 Task: Add Alba Botanica Ocean Surf Very Emollient Body Lotion to the cart.
Action: Mouse moved to (642, 255)
Screenshot: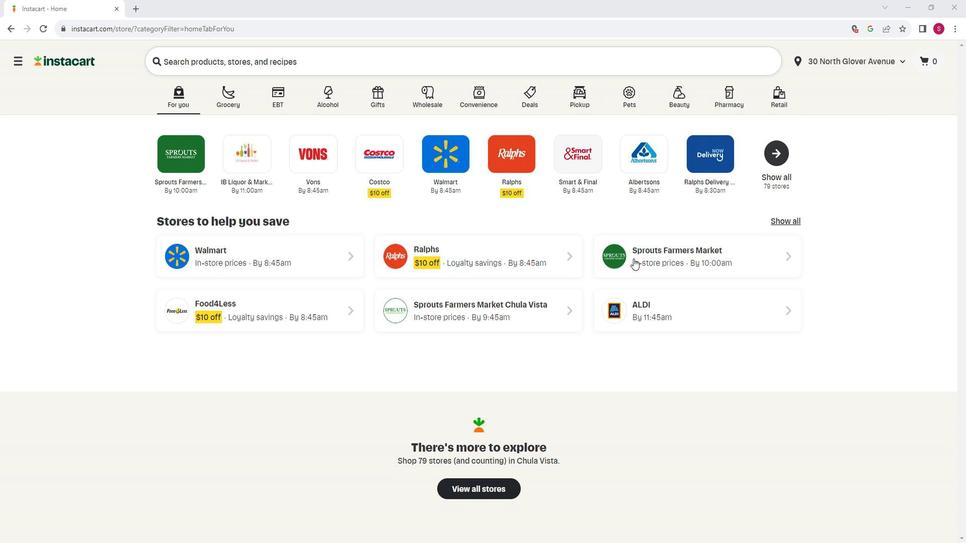 
Action: Mouse pressed left at (642, 255)
Screenshot: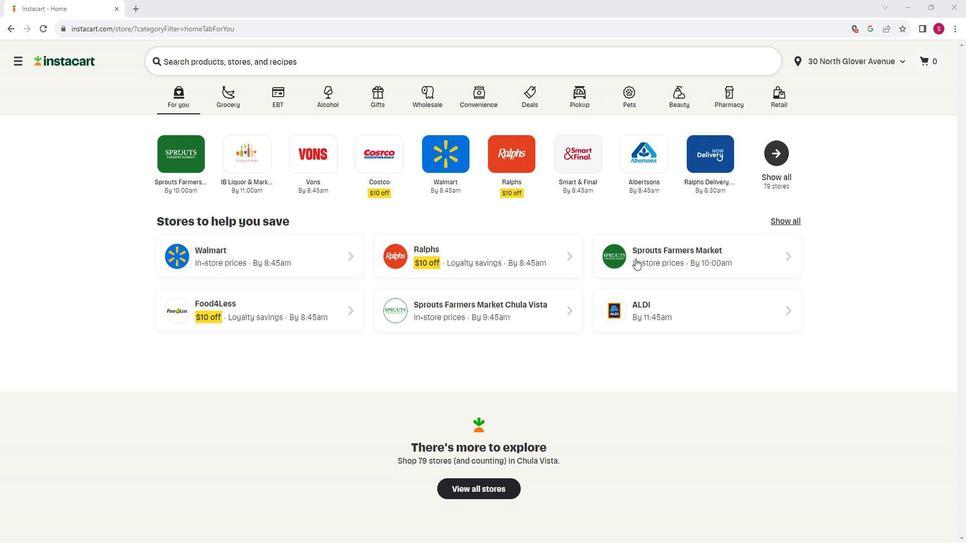 
Action: Mouse moved to (83, 374)
Screenshot: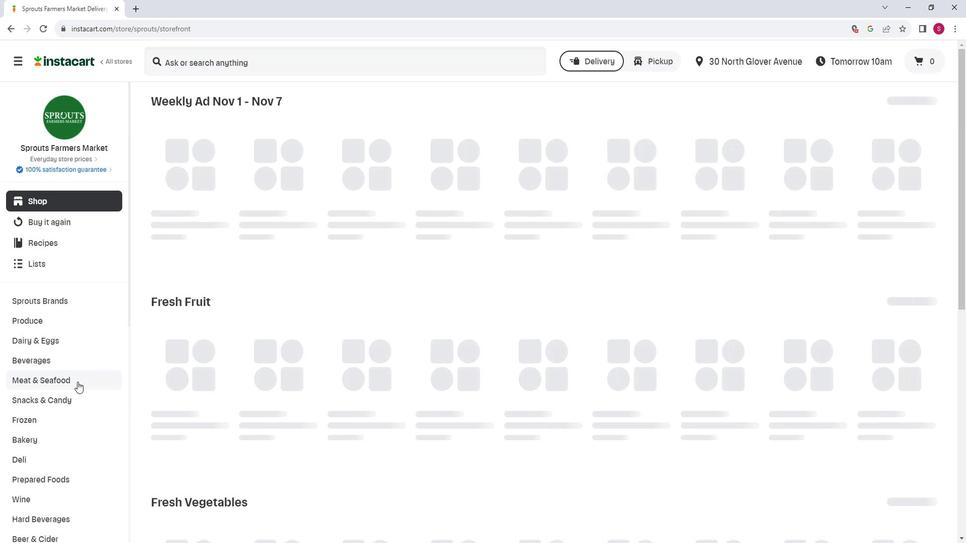 
Action: Mouse scrolled (83, 374) with delta (0, 0)
Screenshot: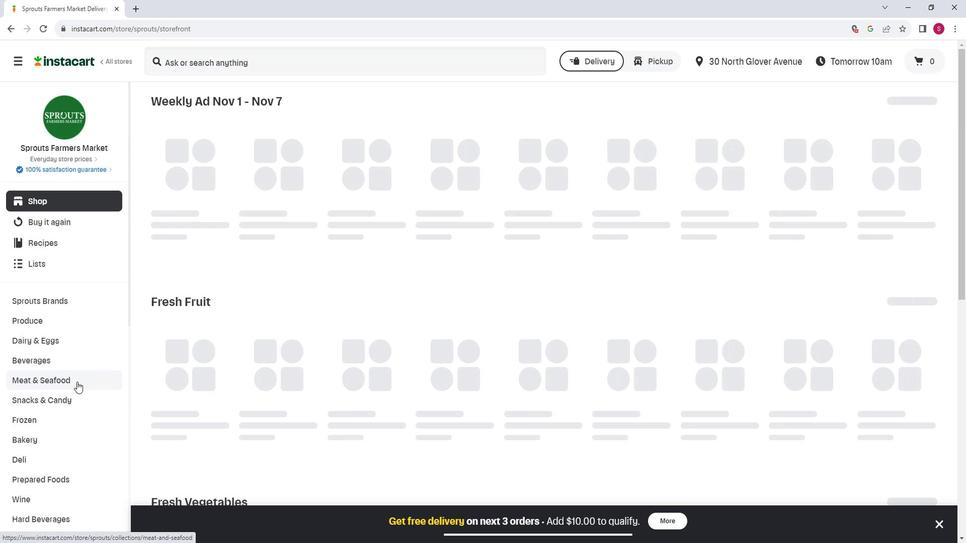 
Action: Mouse scrolled (83, 374) with delta (0, 0)
Screenshot: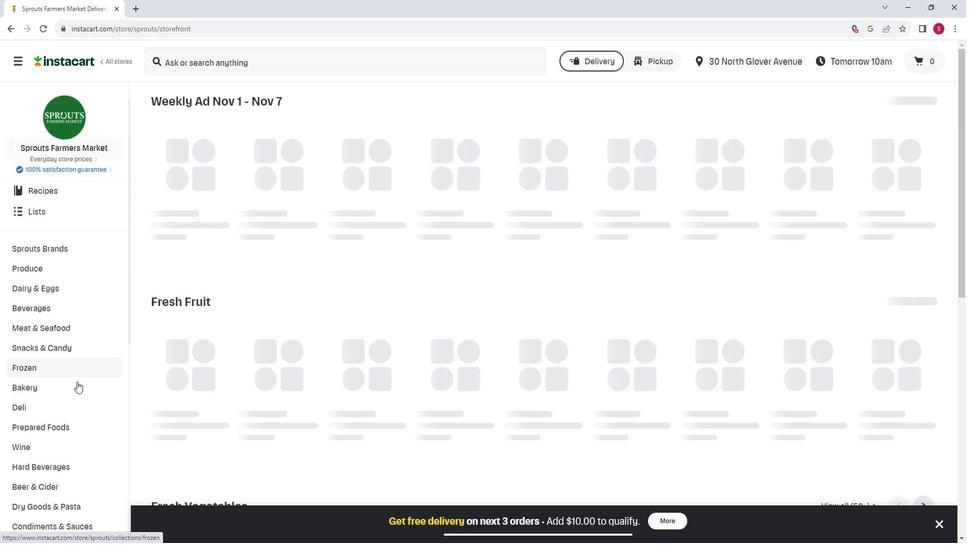 
Action: Mouse scrolled (83, 374) with delta (0, 0)
Screenshot: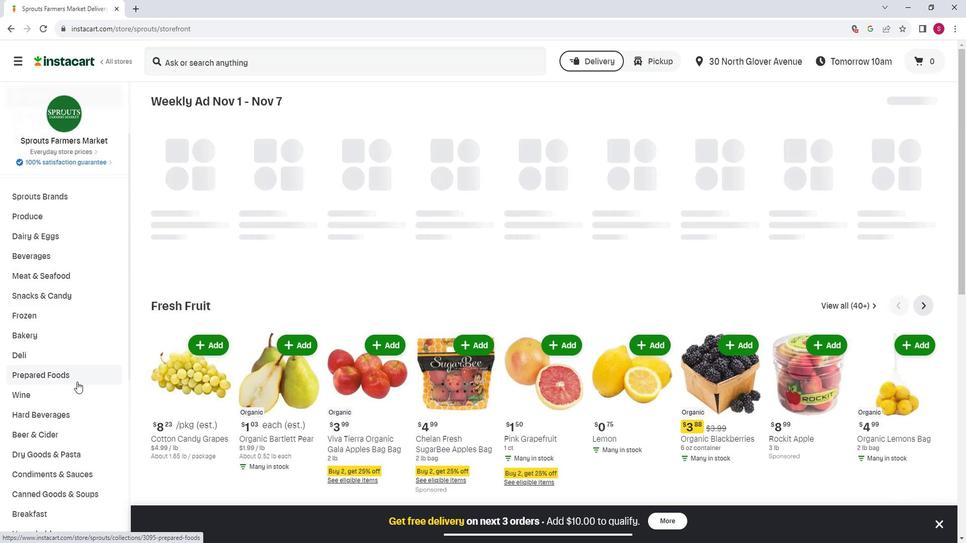 
Action: Mouse moved to (82, 374)
Screenshot: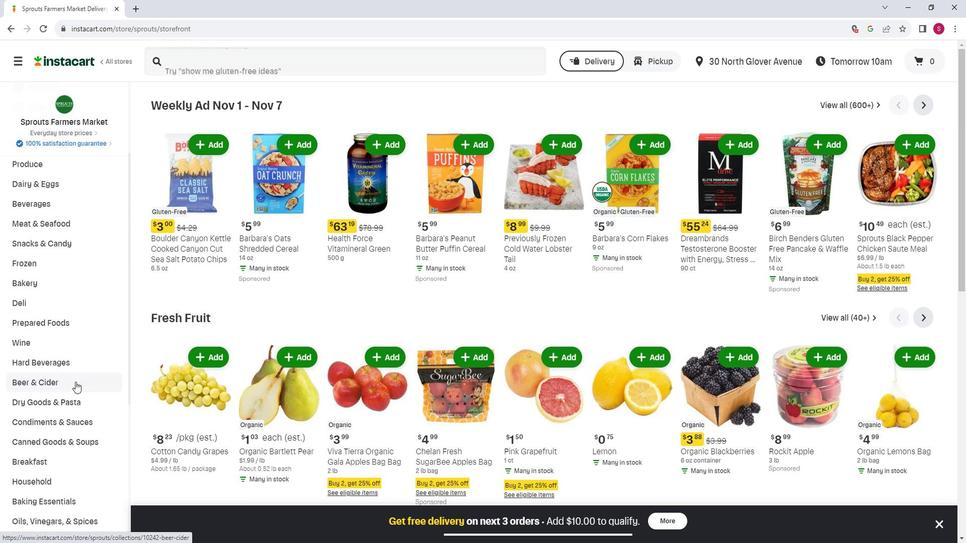 
Action: Mouse scrolled (82, 374) with delta (0, 0)
Screenshot: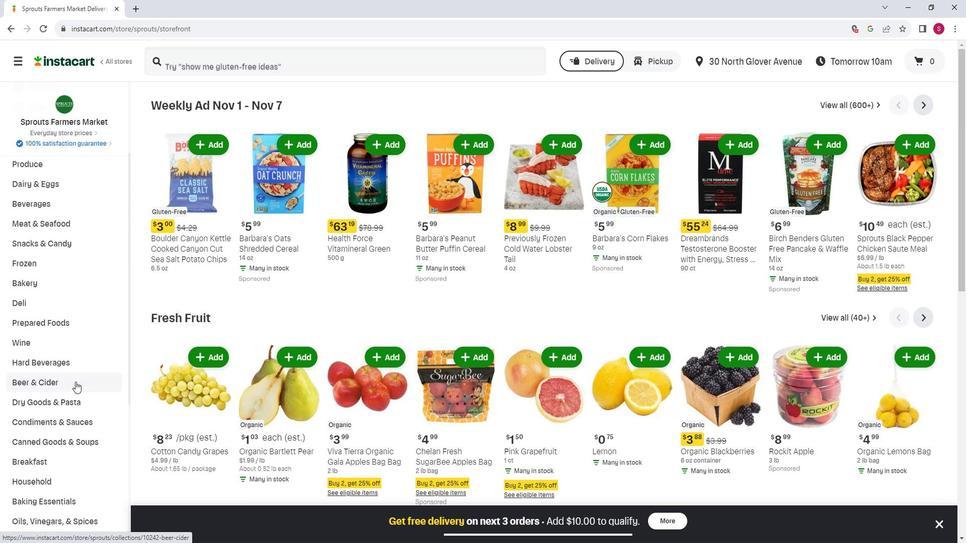 
Action: Mouse moved to (81, 374)
Screenshot: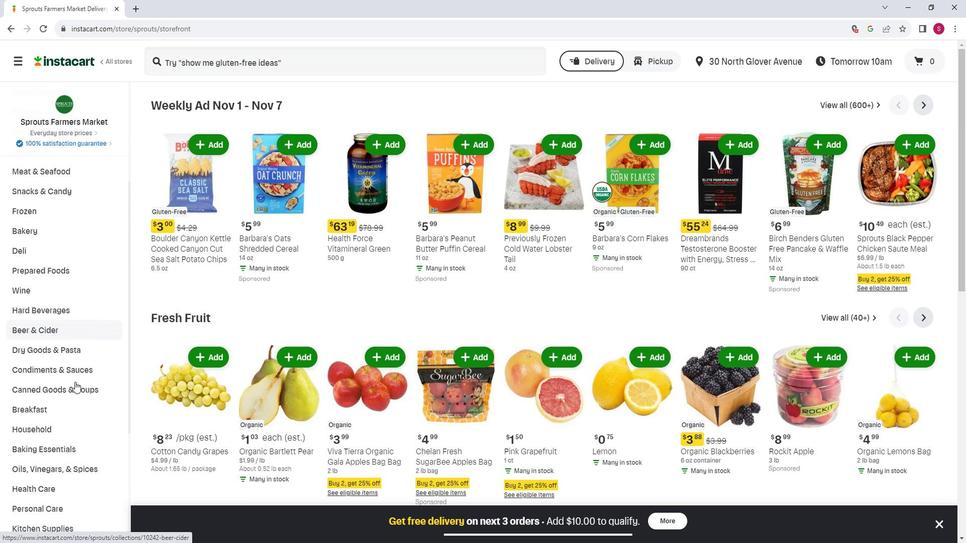 
Action: Mouse scrolled (81, 374) with delta (0, 0)
Screenshot: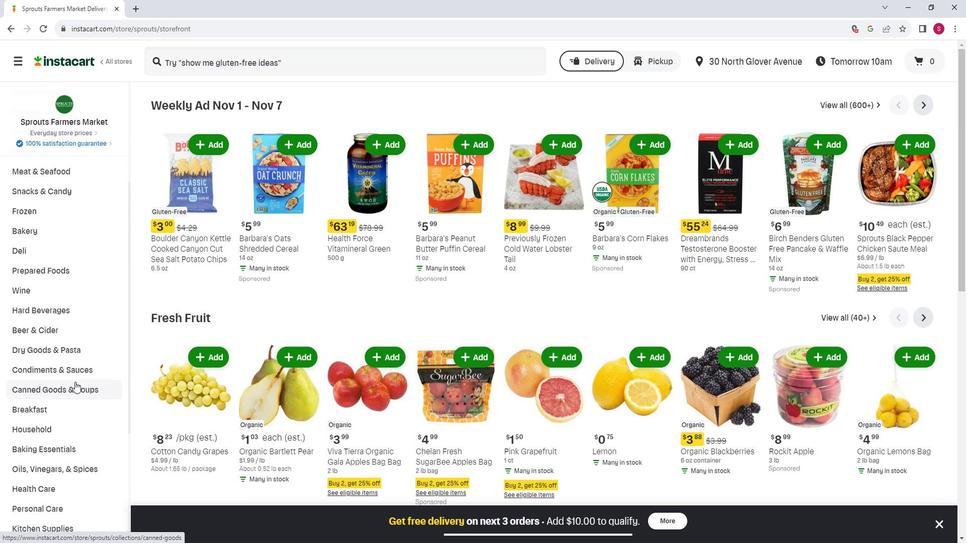 
Action: Mouse moved to (79, 445)
Screenshot: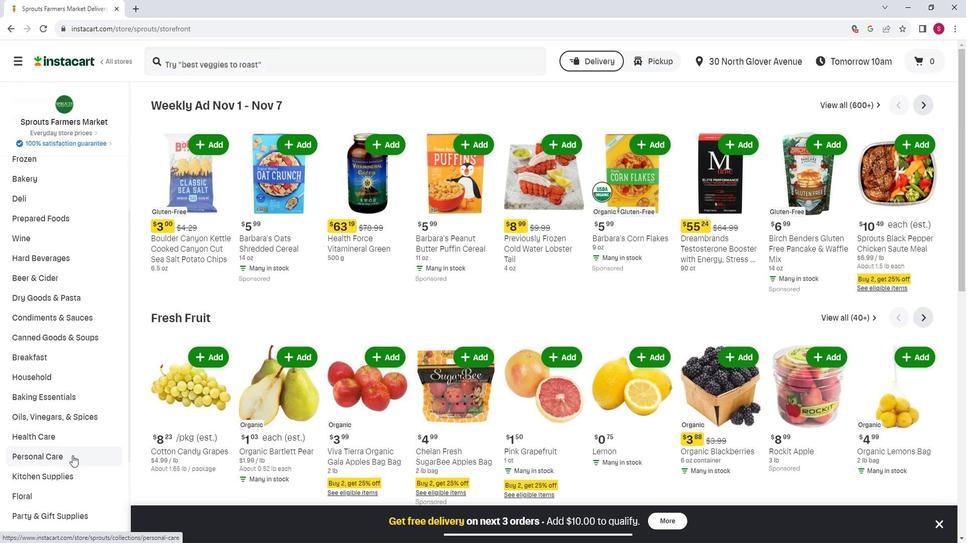 
Action: Mouse pressed left at (79, 445)
Screenshot: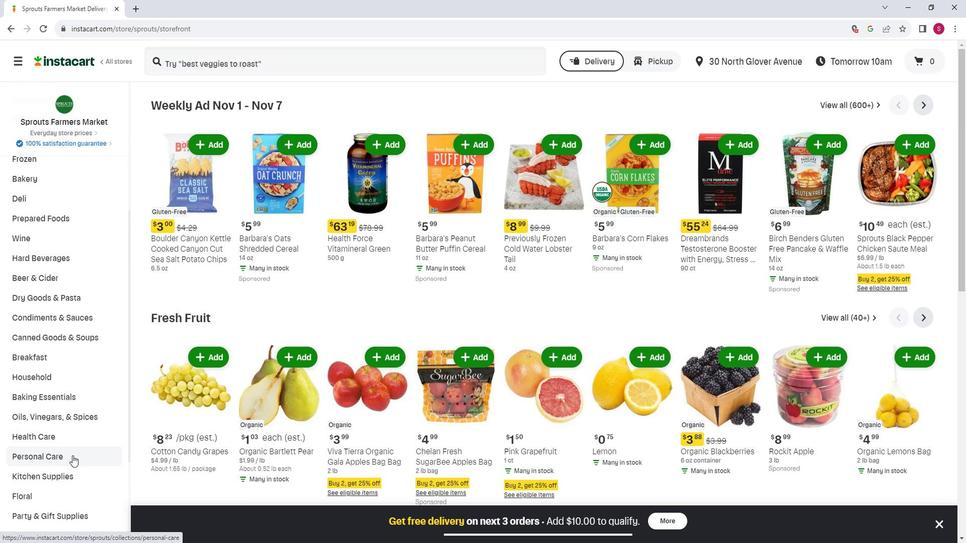 
Action: Mouse moved to (264, 127)
Screenshot: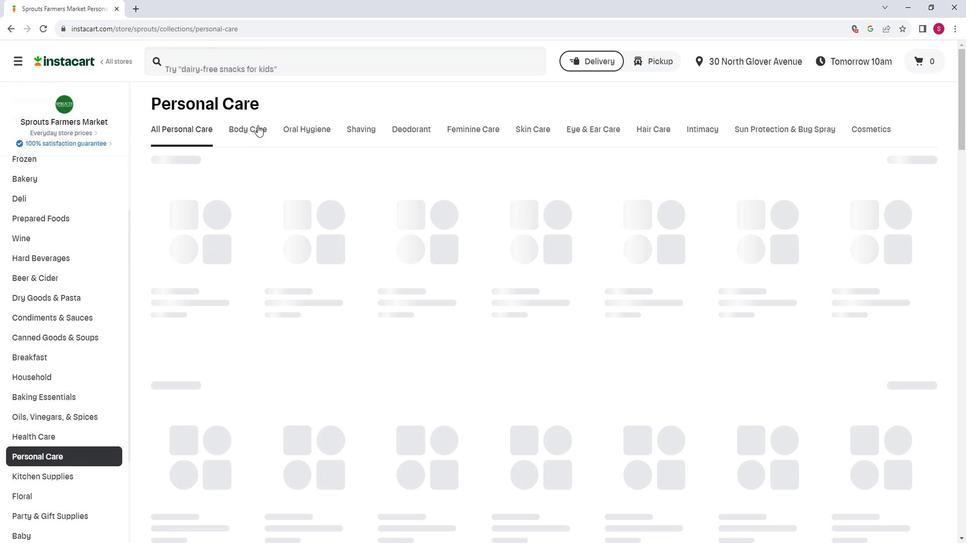 
Action: Mouse pressed left at (264, 127)
Screenshot: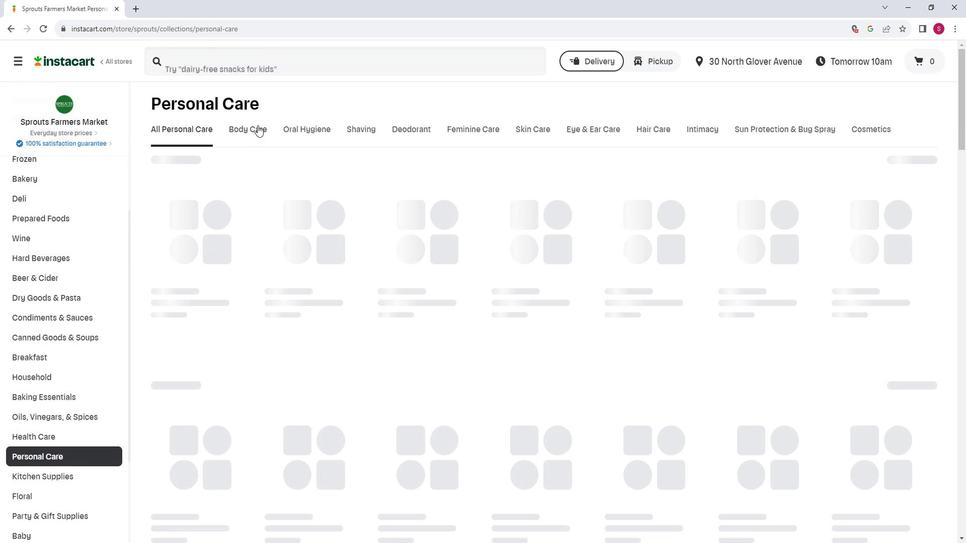 
Action: Mouse moved to (423, 178)
Screenshot: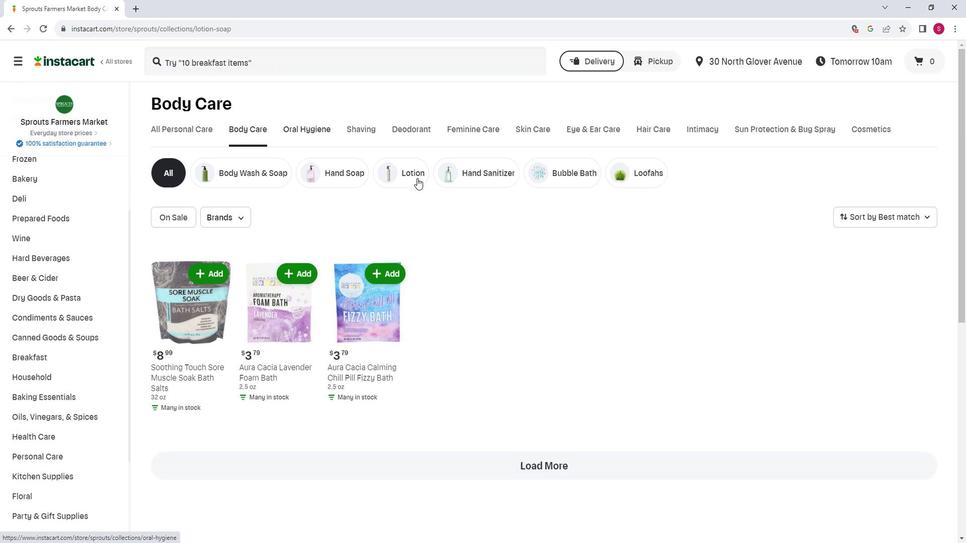 
Action: Mouse pressed left at (423, 178)
Screenshot: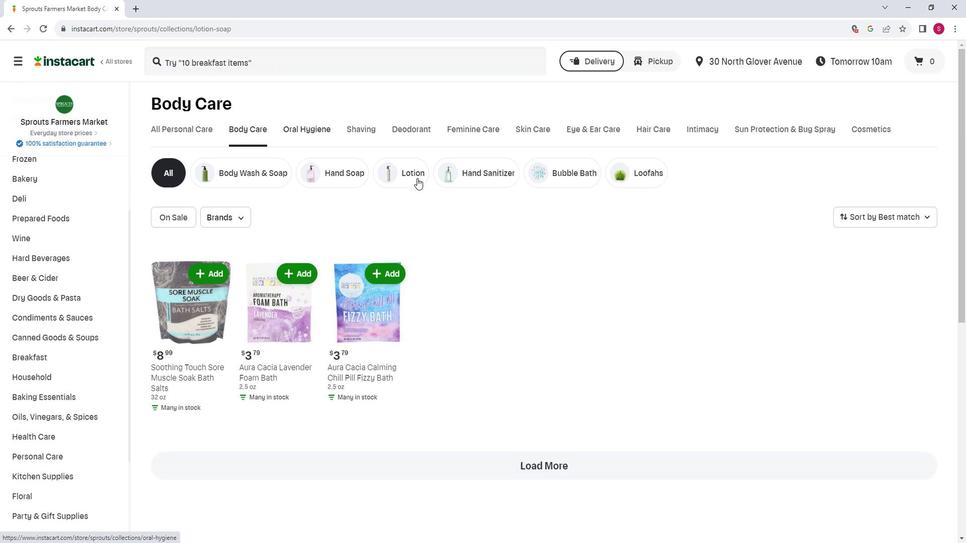 
Action: Mouse moved to (295, 68)
Screenshot: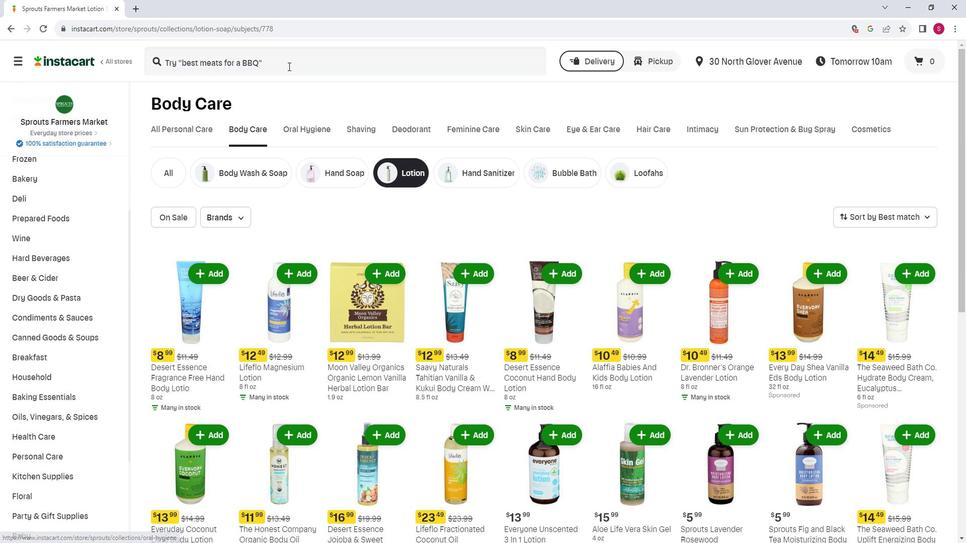 
Action: Mouse pressed left at (295, 68)
Screenshot: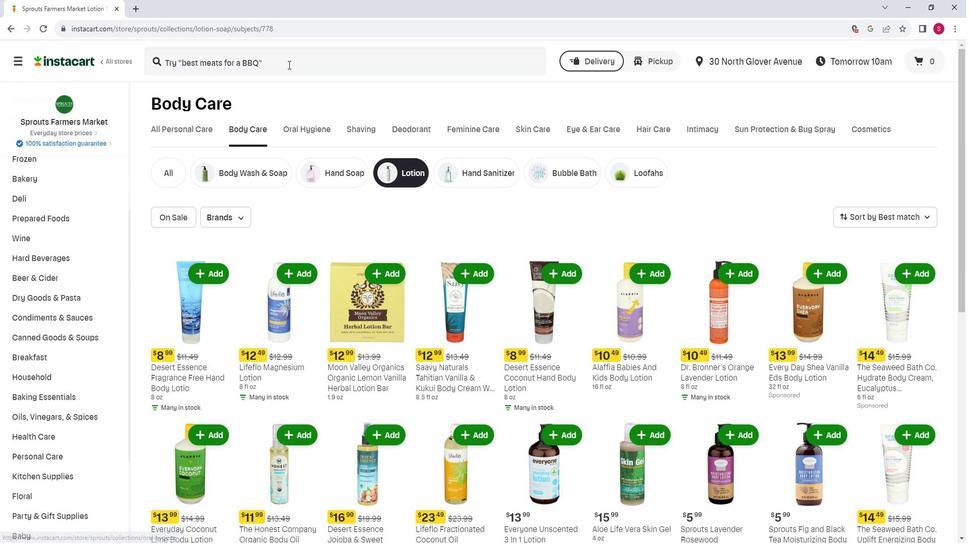 
Action: Key pressed <Key.shift>Alba<Key.space><Key.shift>Botanica<Key.space>
Screenshot: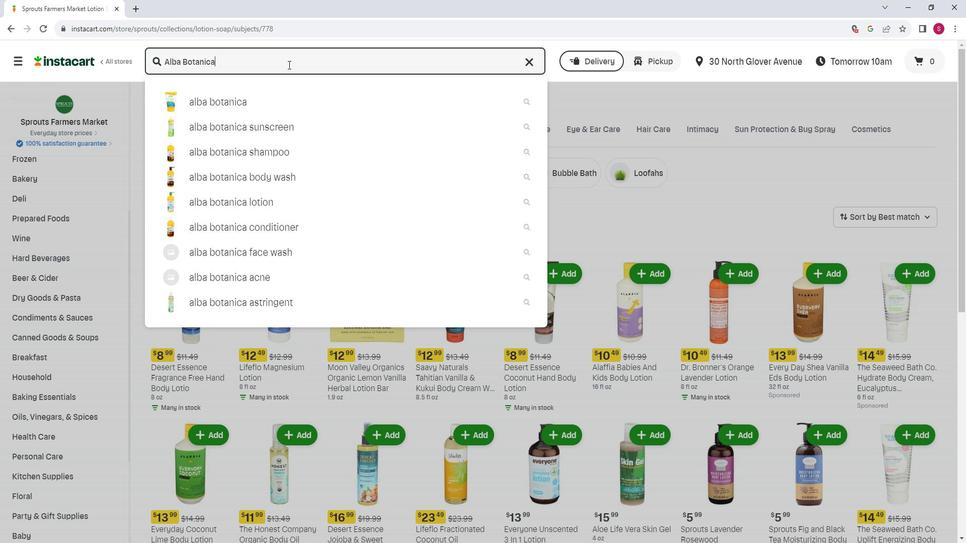 
Action: Mouse moved to (301, 62)
Screenshot: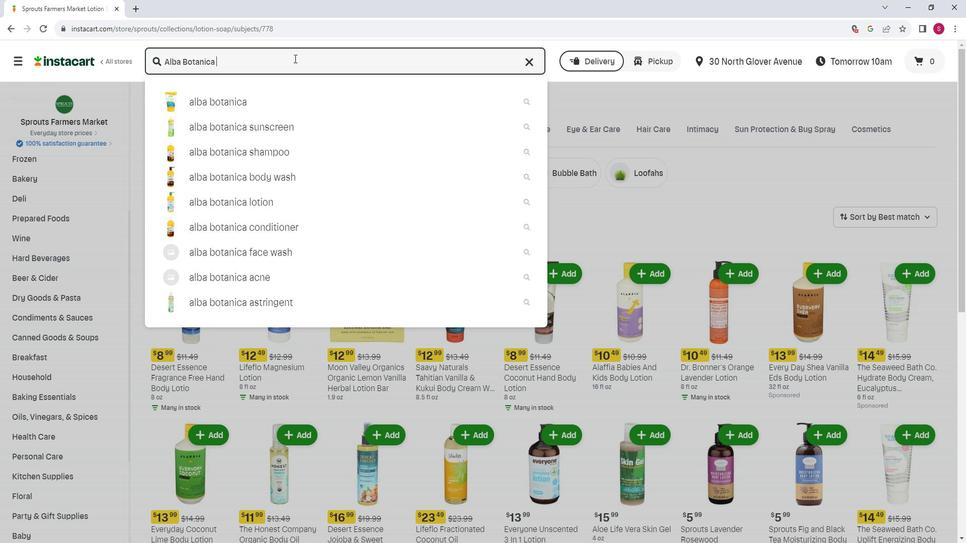 
Action: Key pressed <Key.shift>Ocean<Key.space><Key.shift>Surf<Key.space><Key.shift>Very<Key.space><Key.shift>Emollient<Key.space><Key.shift>Body<Key.space><Key.shift><Key.shift><Key.shift><Key.shift><Key.shift><Key.shift><Key.shift><Key.shift>Lotion<Key.enter>
Screenshot: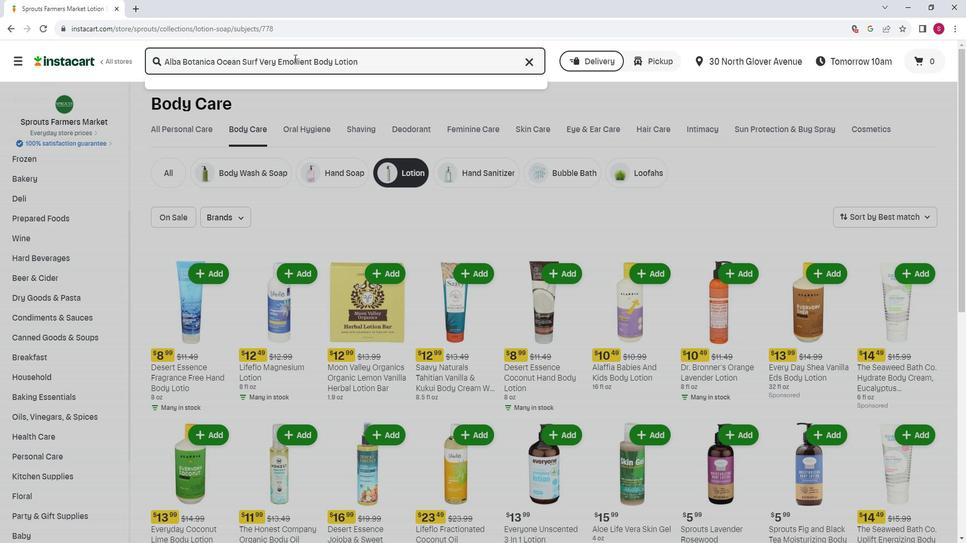
Action: Mouse moved to (189, 150)
Screenshot: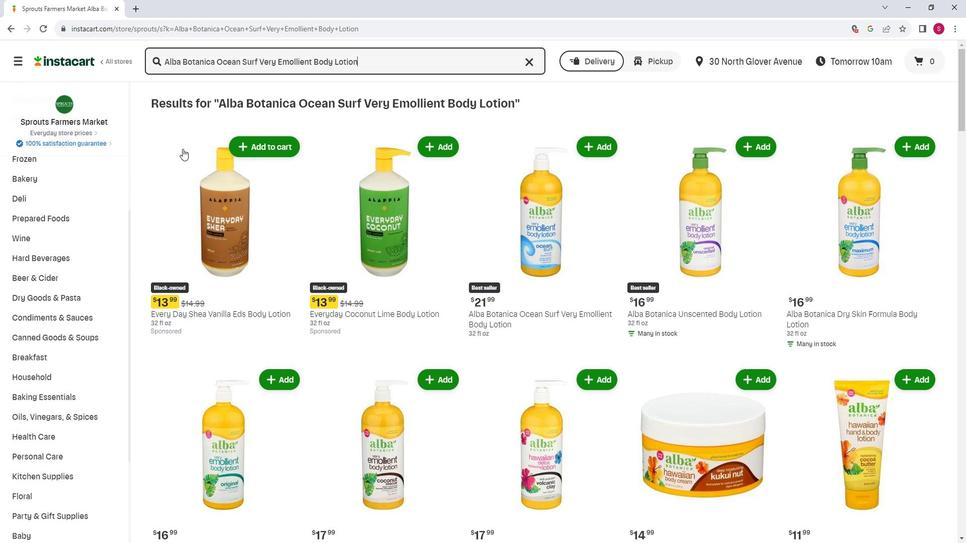 
Action: Mouse scrolled (189, 149) with delta (0, 0)
Screenshot: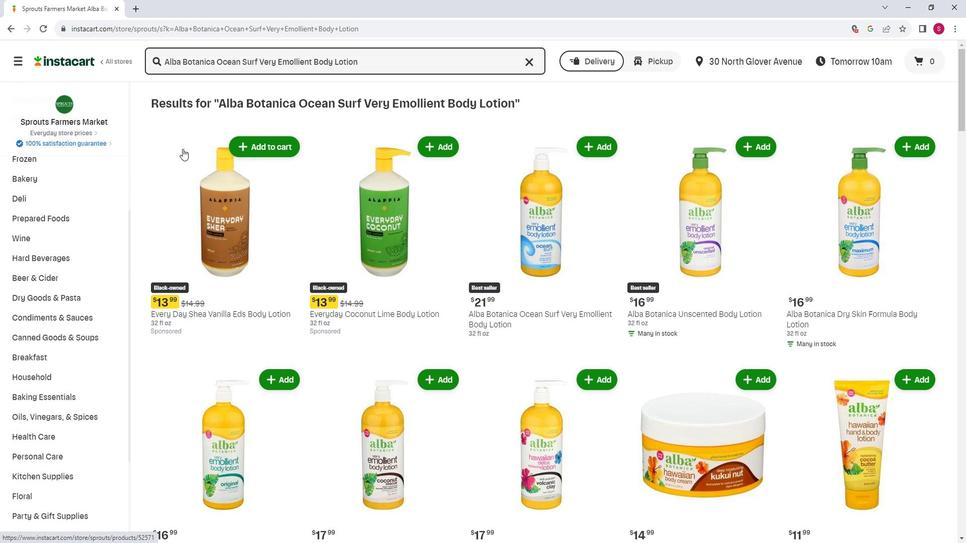 
Action: Mouse scrolled (189, 150) with delta (0, 0)
Screenshot: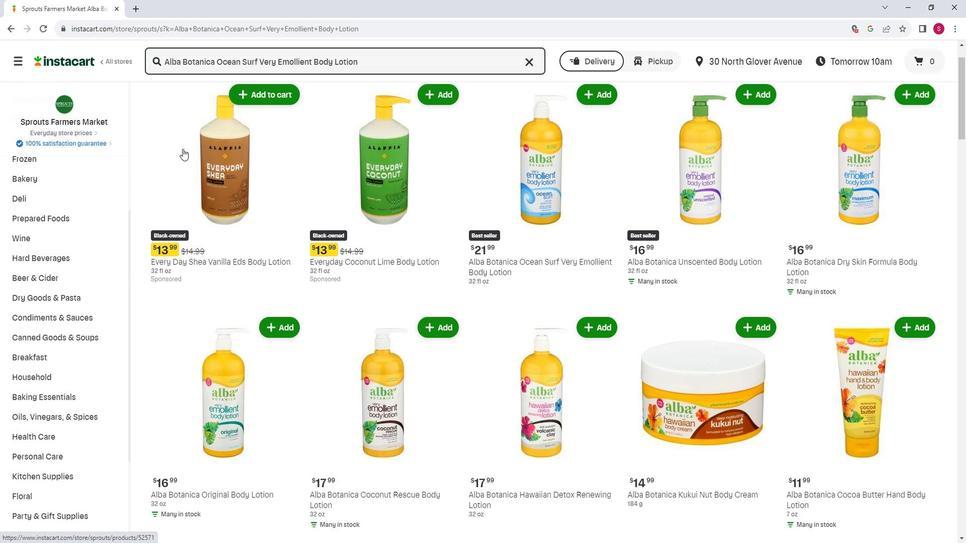 
Action: Mouse moved to (584, 147)
Screenshot: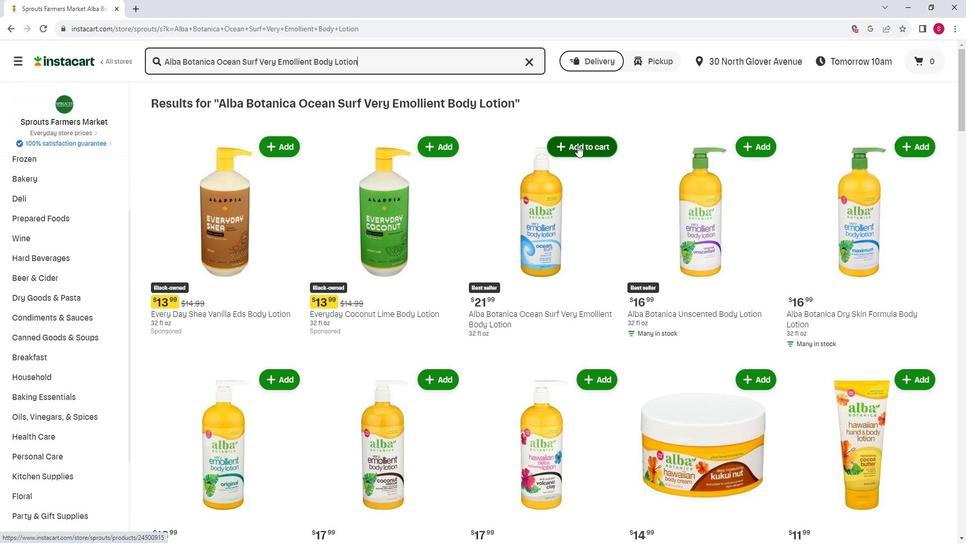 
Action: Mouse pressed left at (584, 147)
Screenshot: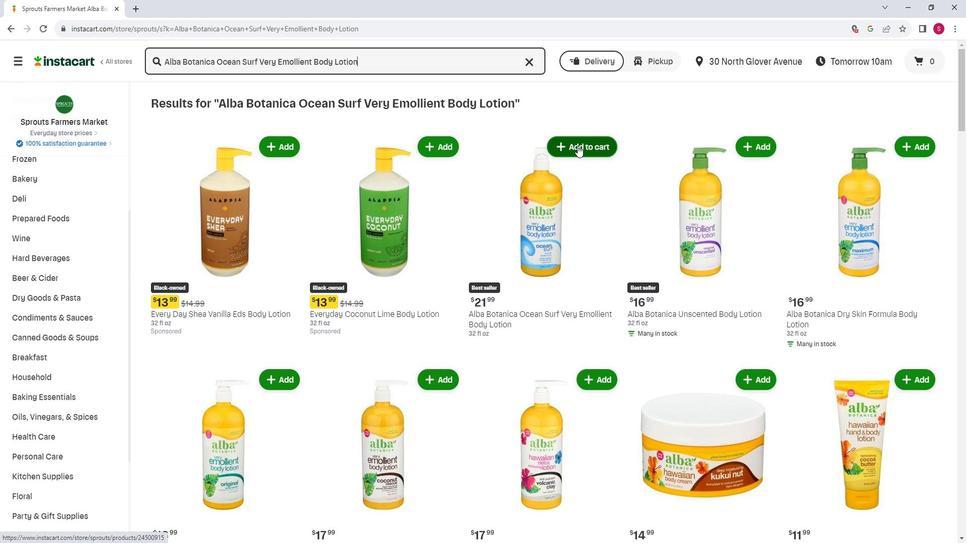 
Action: Mouse moved to (598, 123)
Screenshot: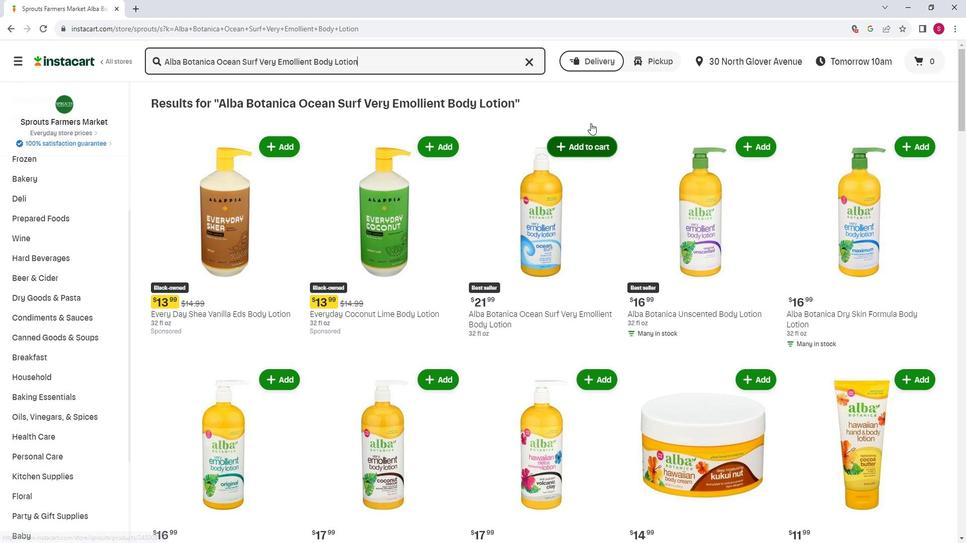 
